 Task: For heading Arial black with underline.  font size for heading18,  'Change the font style of data to'Calibri.  and font size to 9,  Change the alignment of both headline & data to Align center.  In the sheet  Budget Monitoring Tool
Action: Mouse moved to (147, 222)
Screenshot: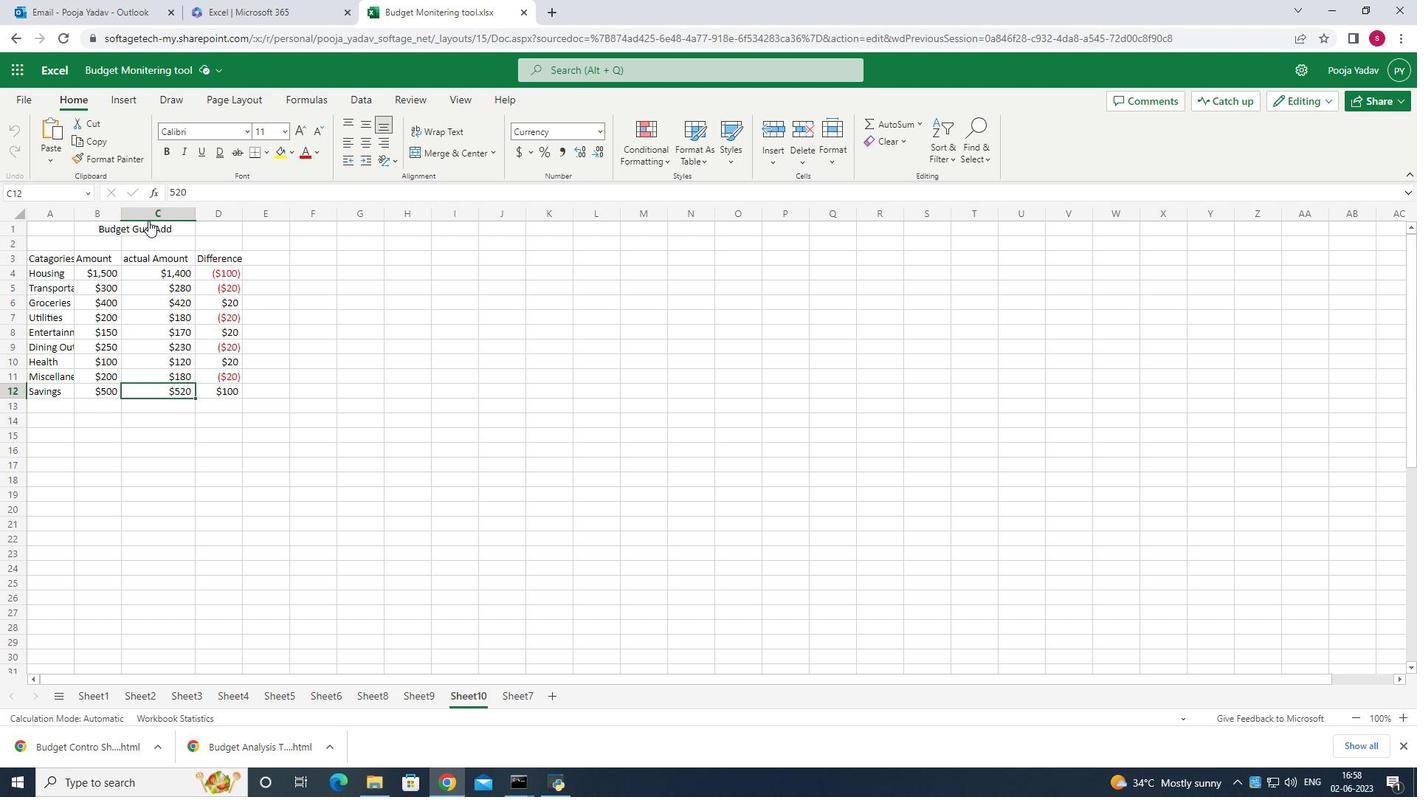 
Action: Mouse pressed left at (147, 222)
Screenshot: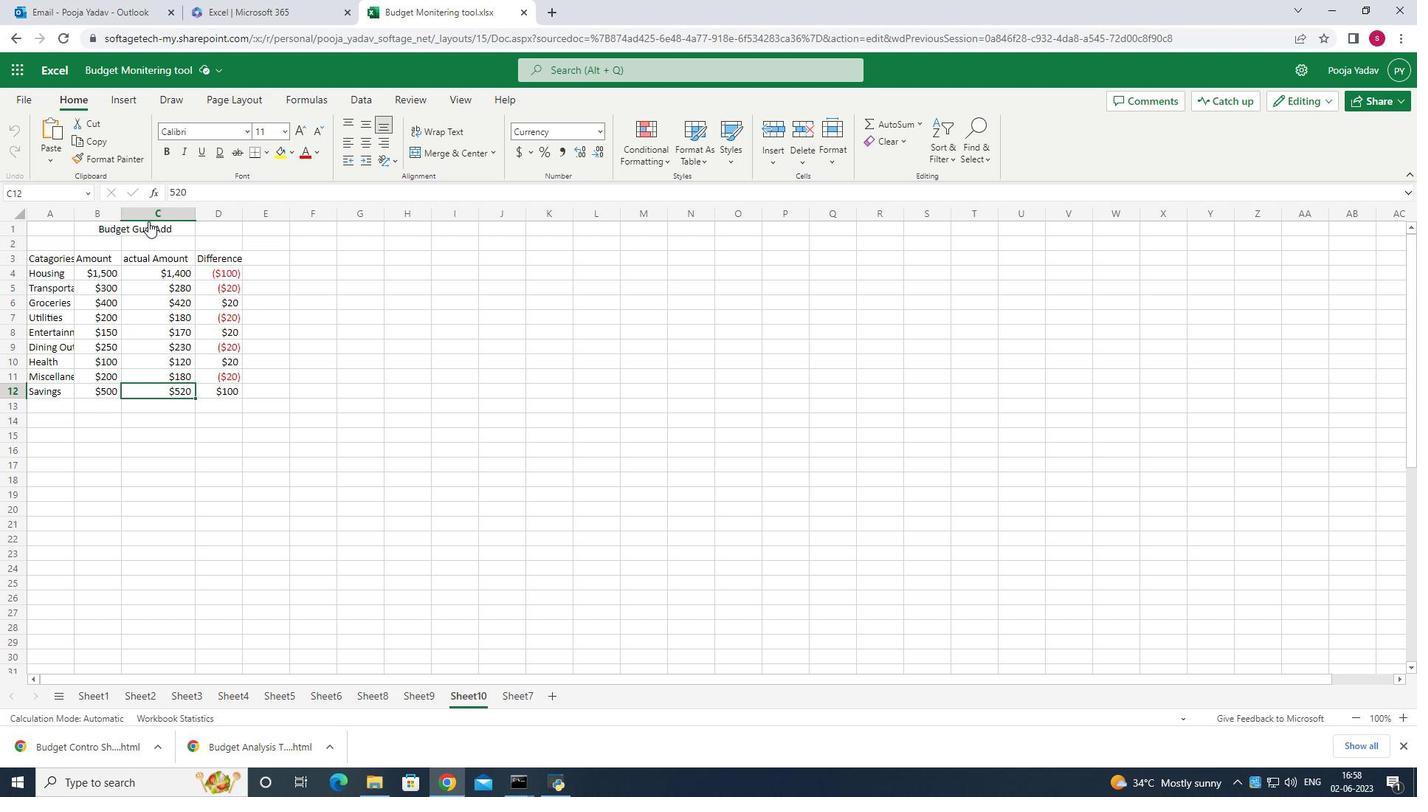
Action: Mouse moved to (247, 128)
Screenshot: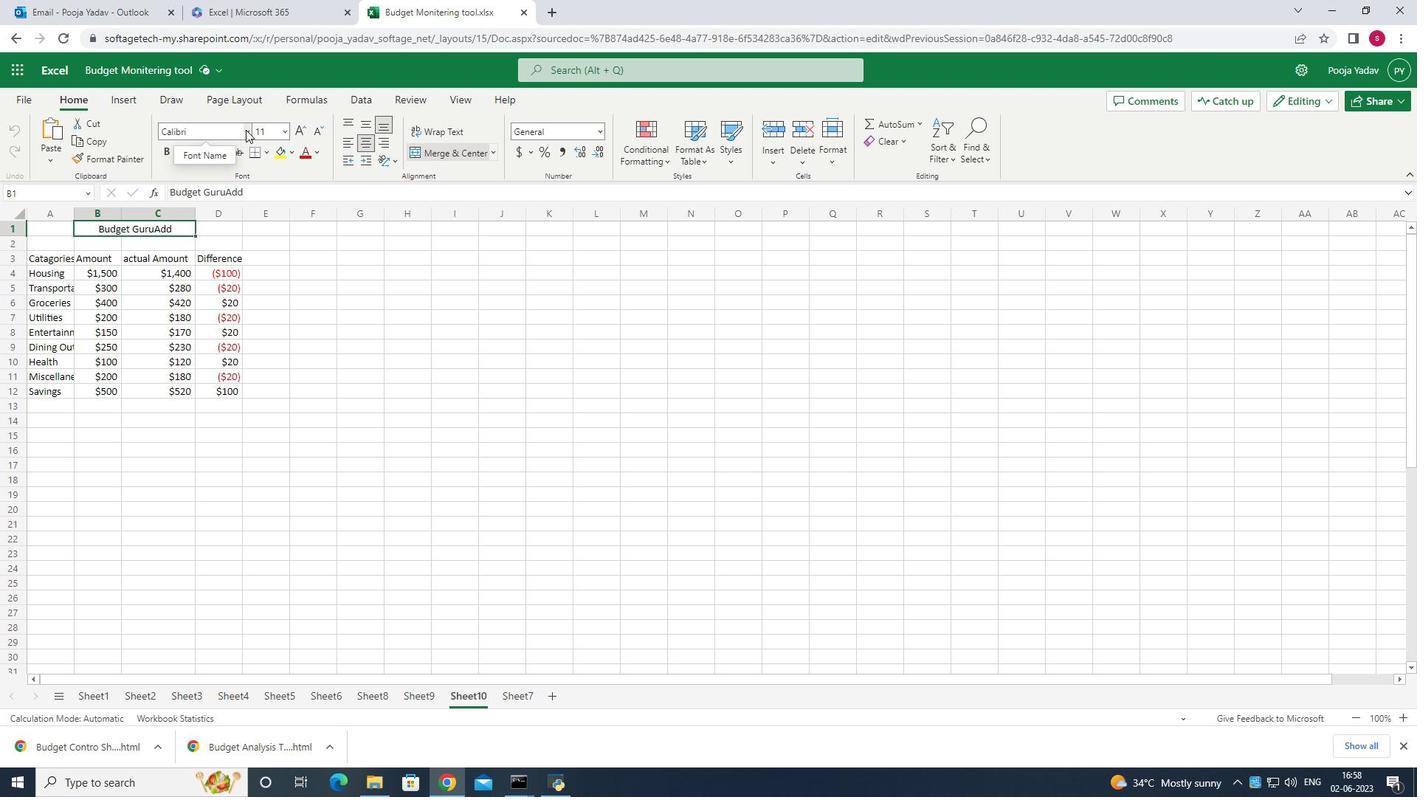 
Action: Mouse pressed left at (247, 128)
Screenshot: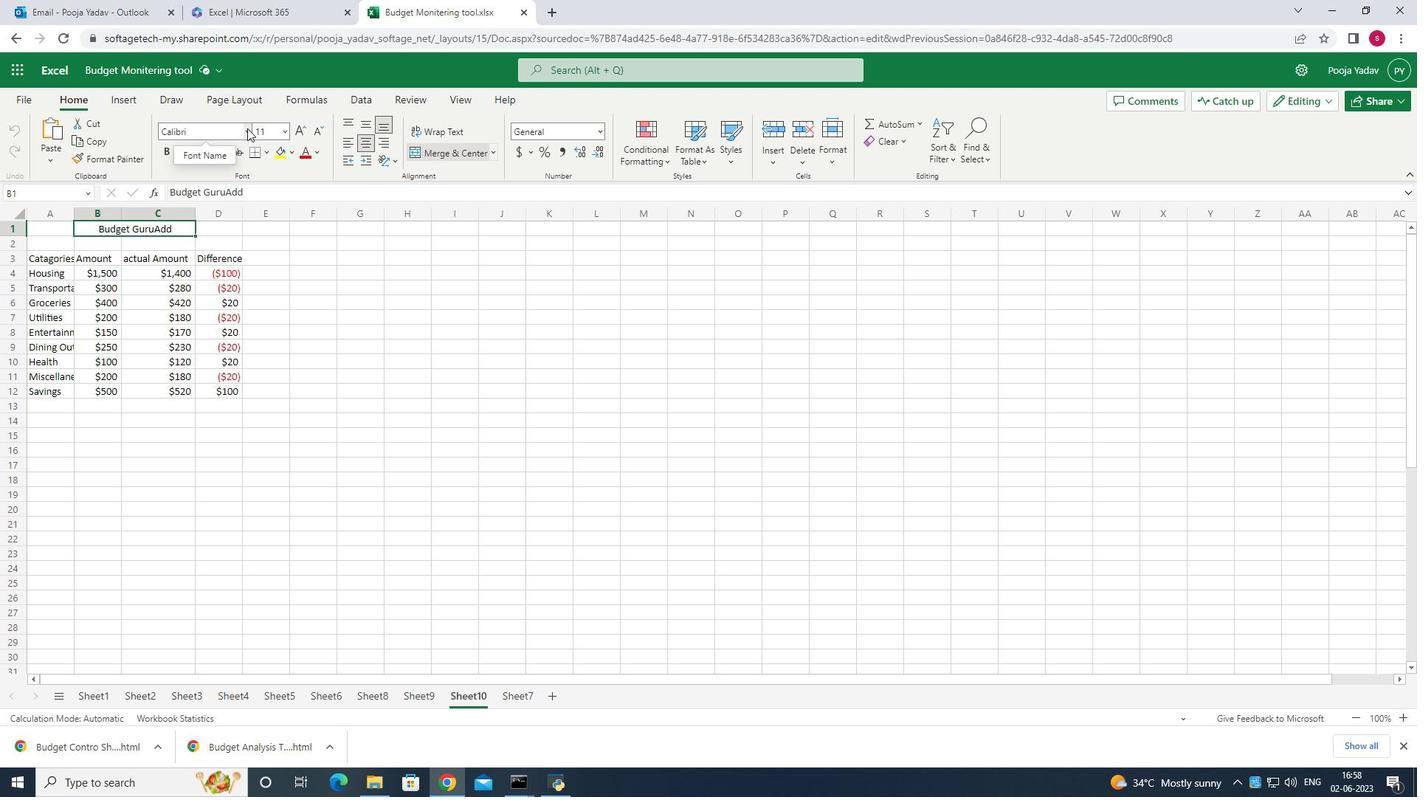 
Action: Mouse moved to (215, 191)
Screenshot: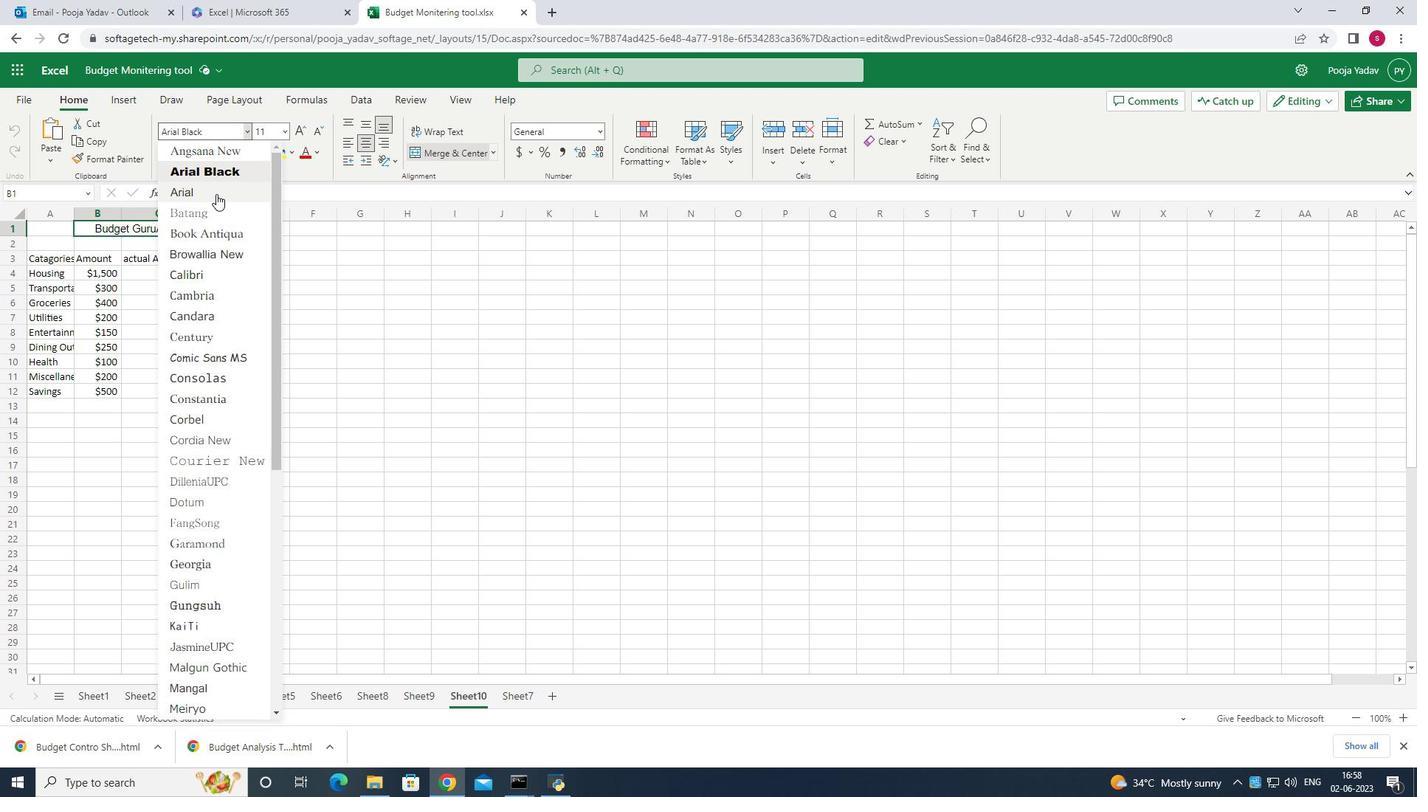 
Action: Mouse pressed left at (215, 191)
Screenshot: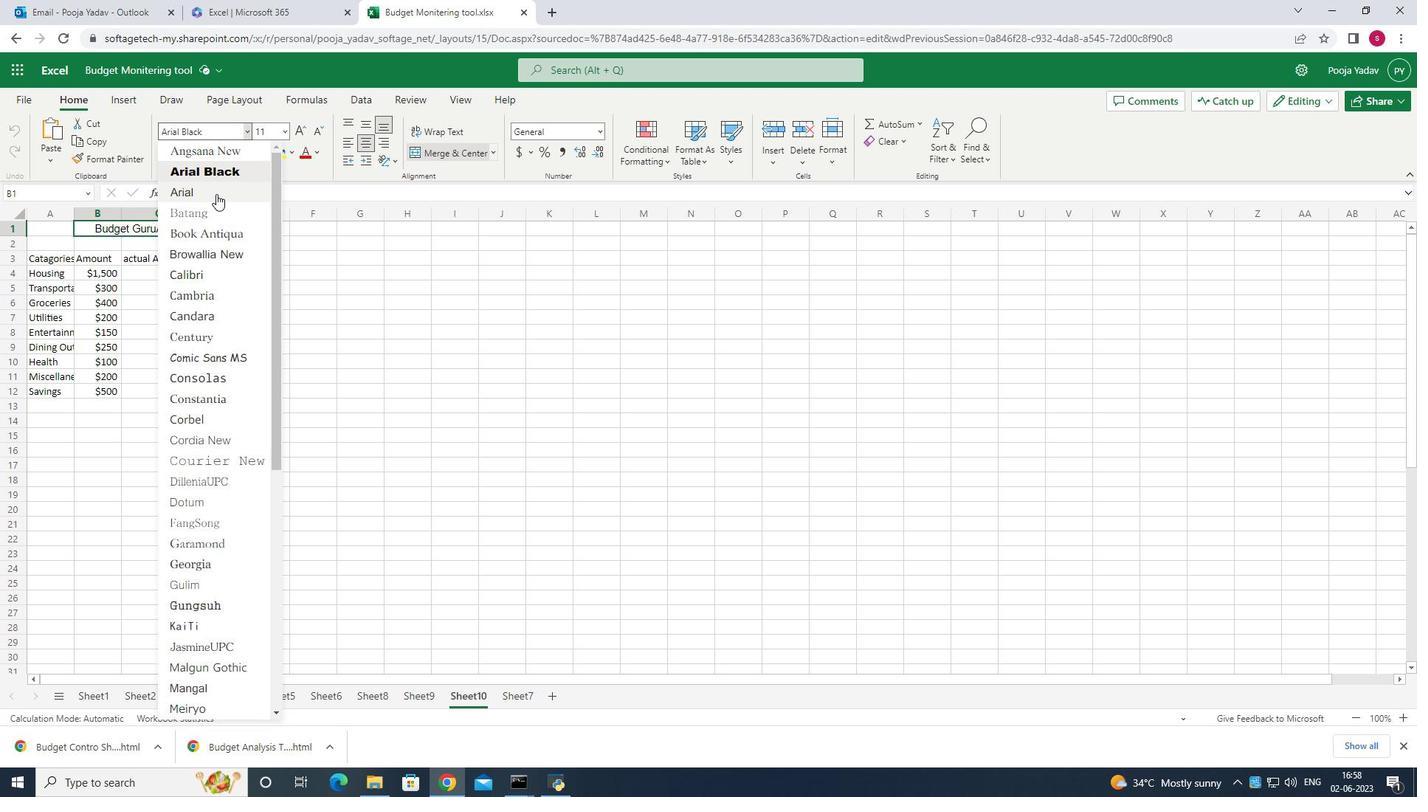 
Action: Mouse moved to (288, 134)
Screenshot: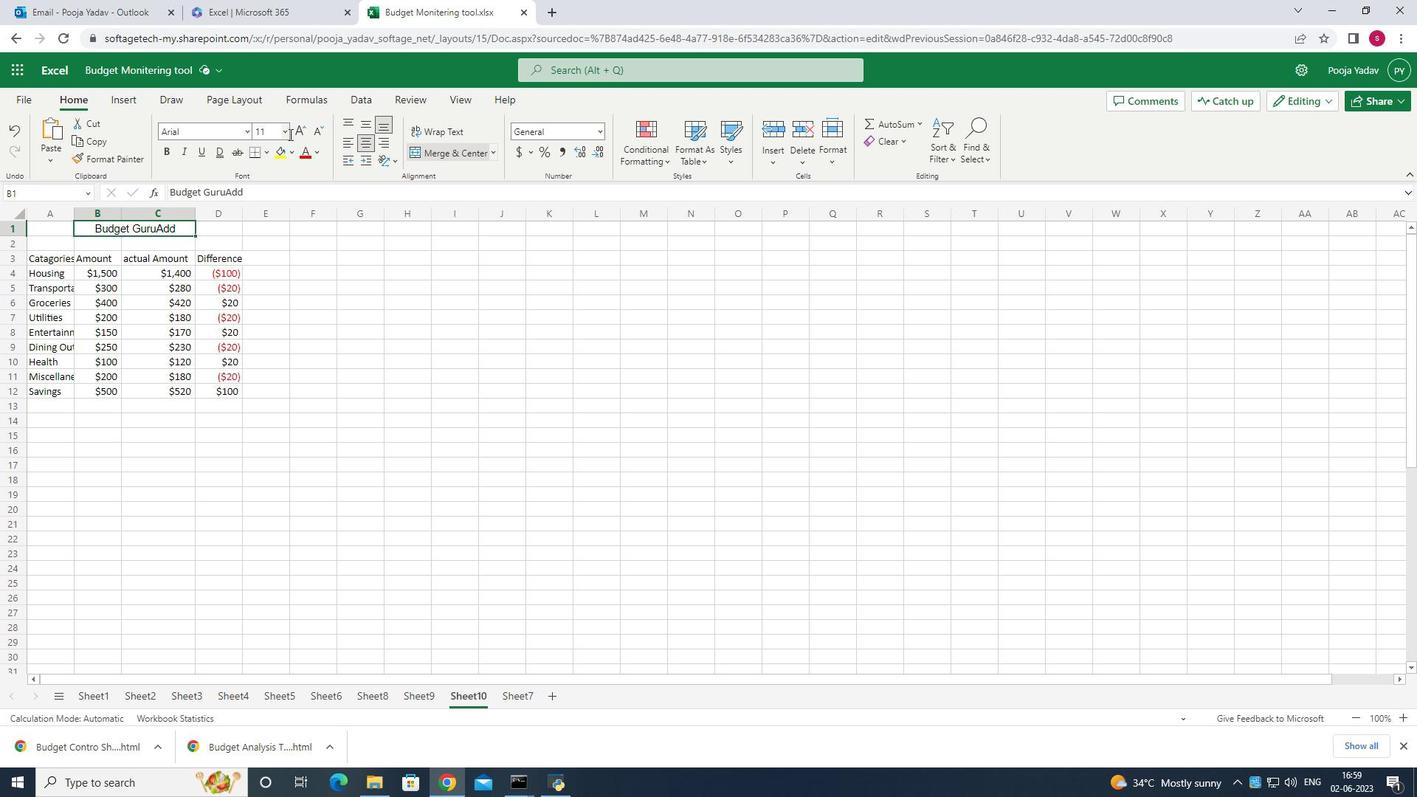 
Action: Mouse pressed left at (288, 134)
Screenshot: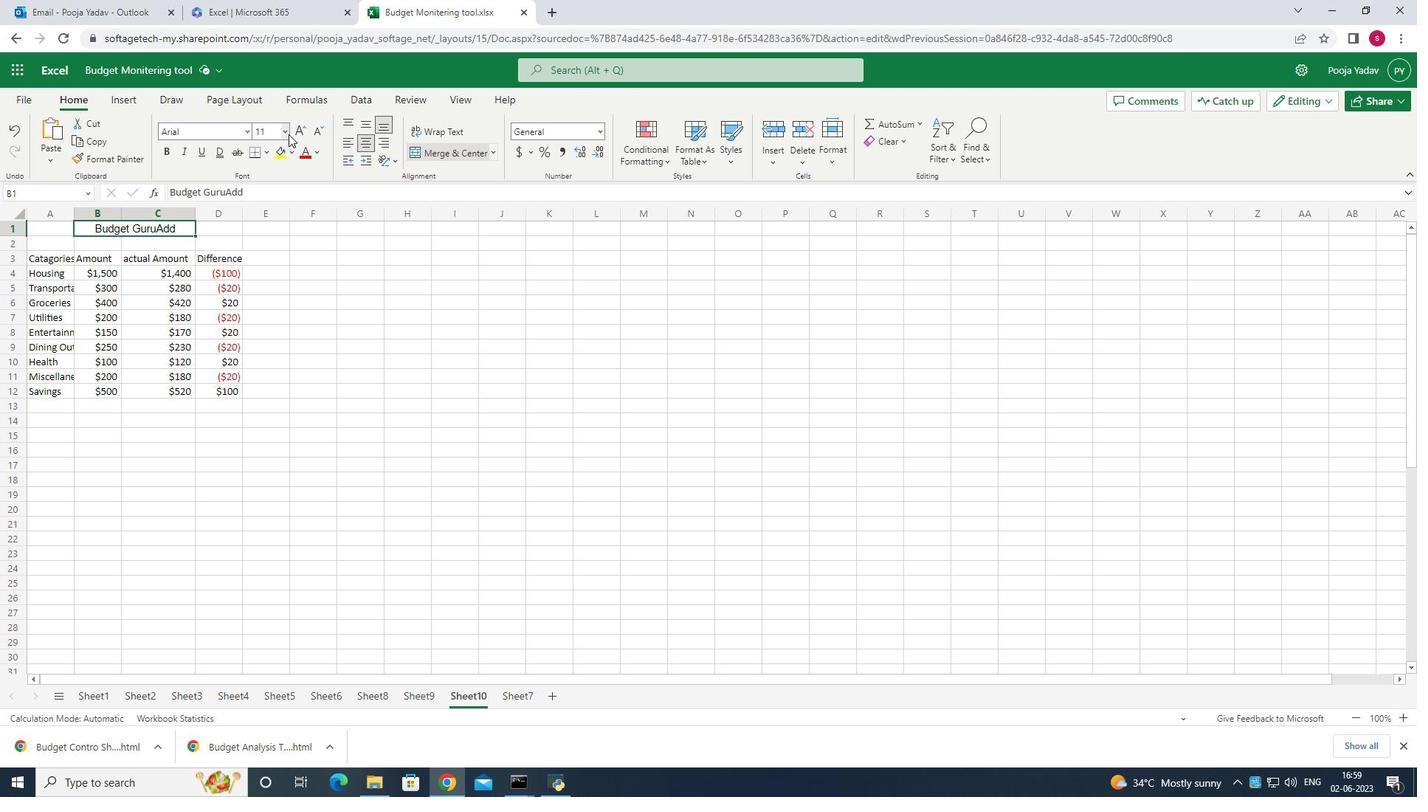 
Action: Mouse moved to (267, 287)
Screenshot: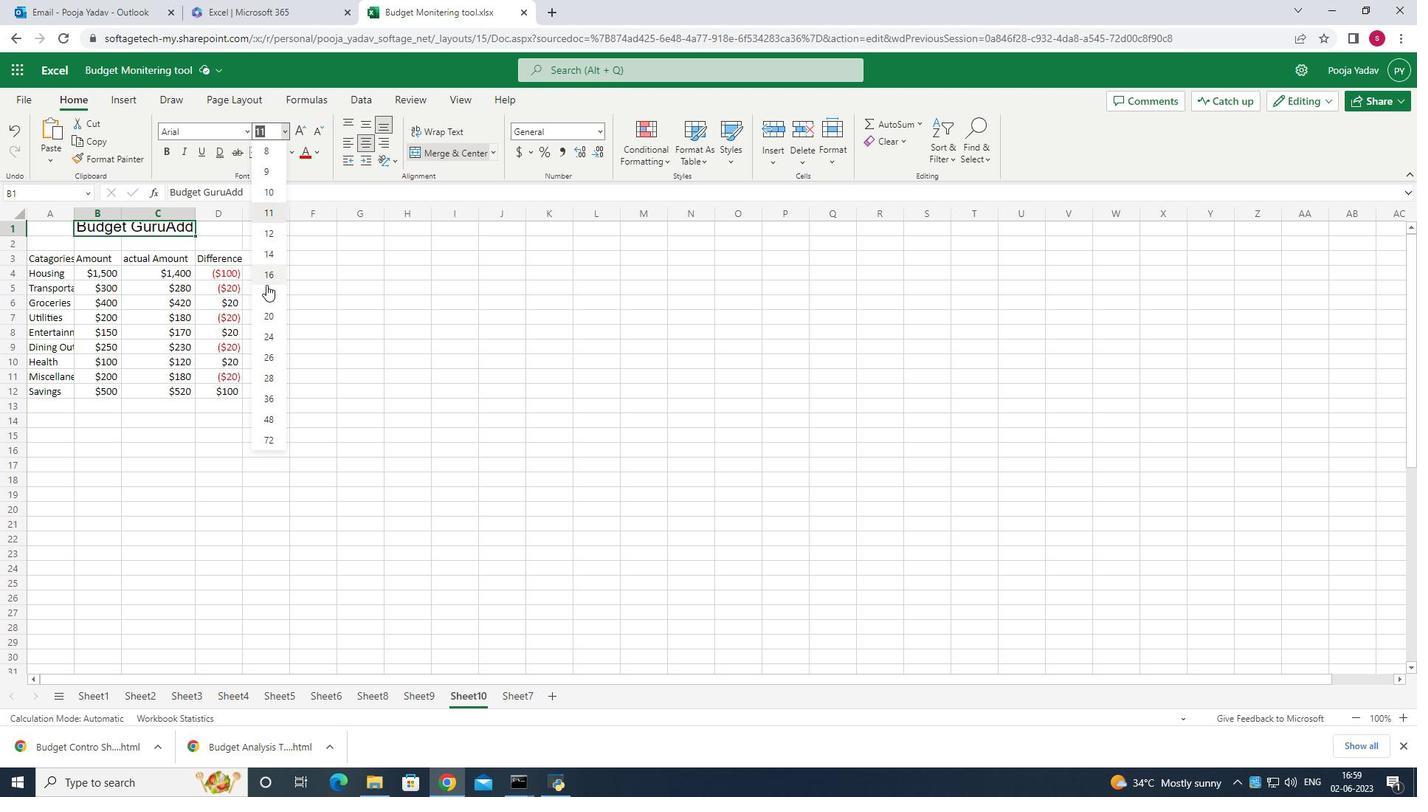 
Action: Mouse pressed left at (267, 287)
Screenshot: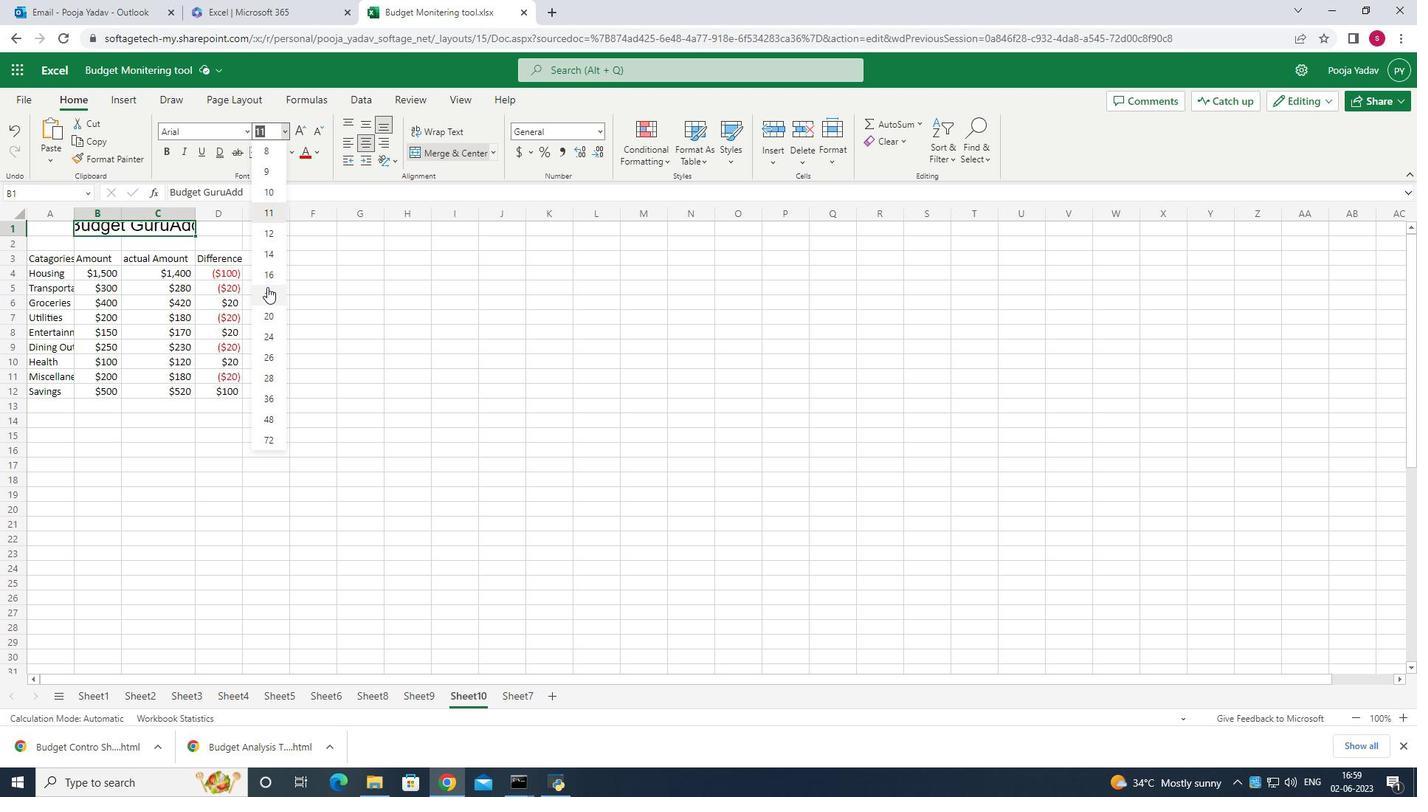 
Action: Mouse moved to (50, 234)
Screenshot: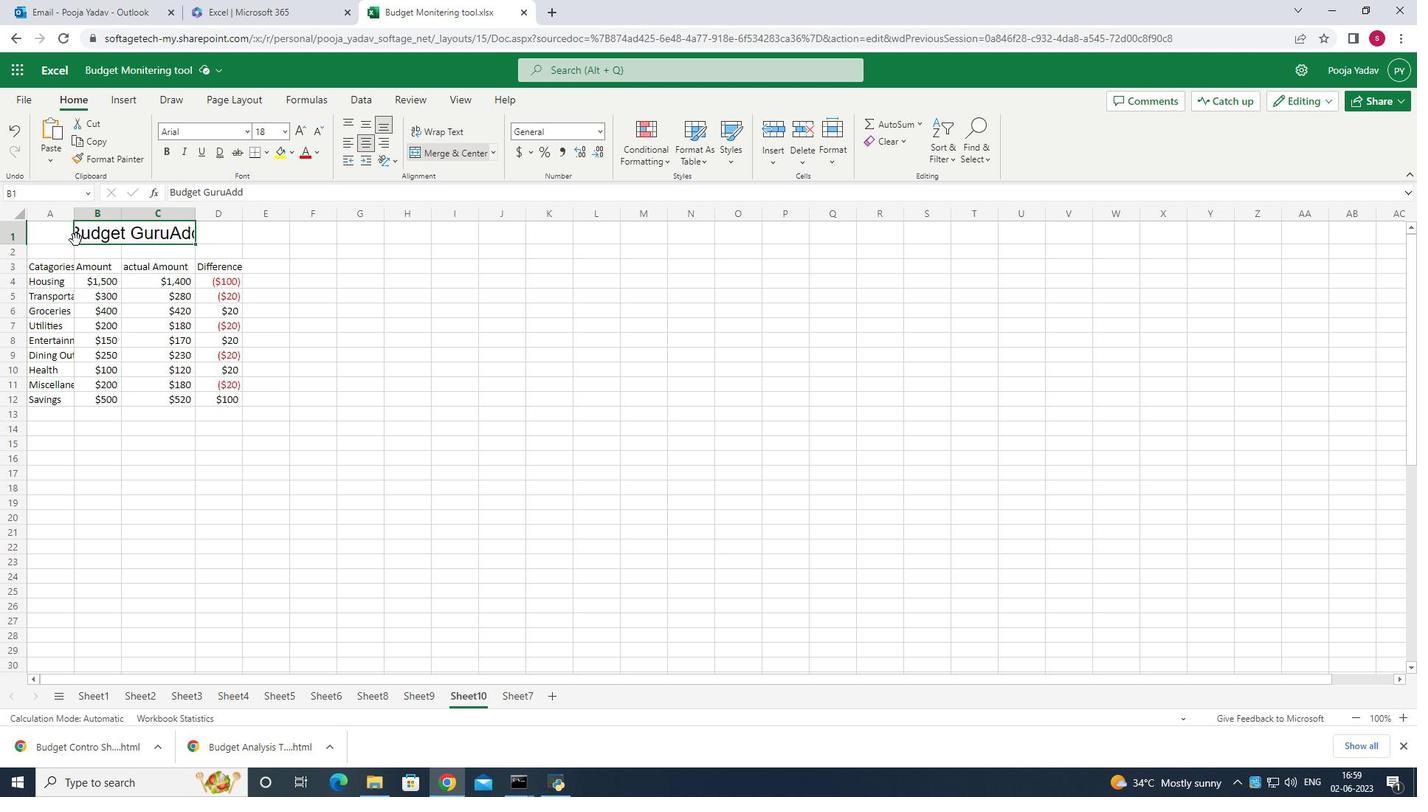 
Action: Mouse pressed left at (50, 234)
Screenshot: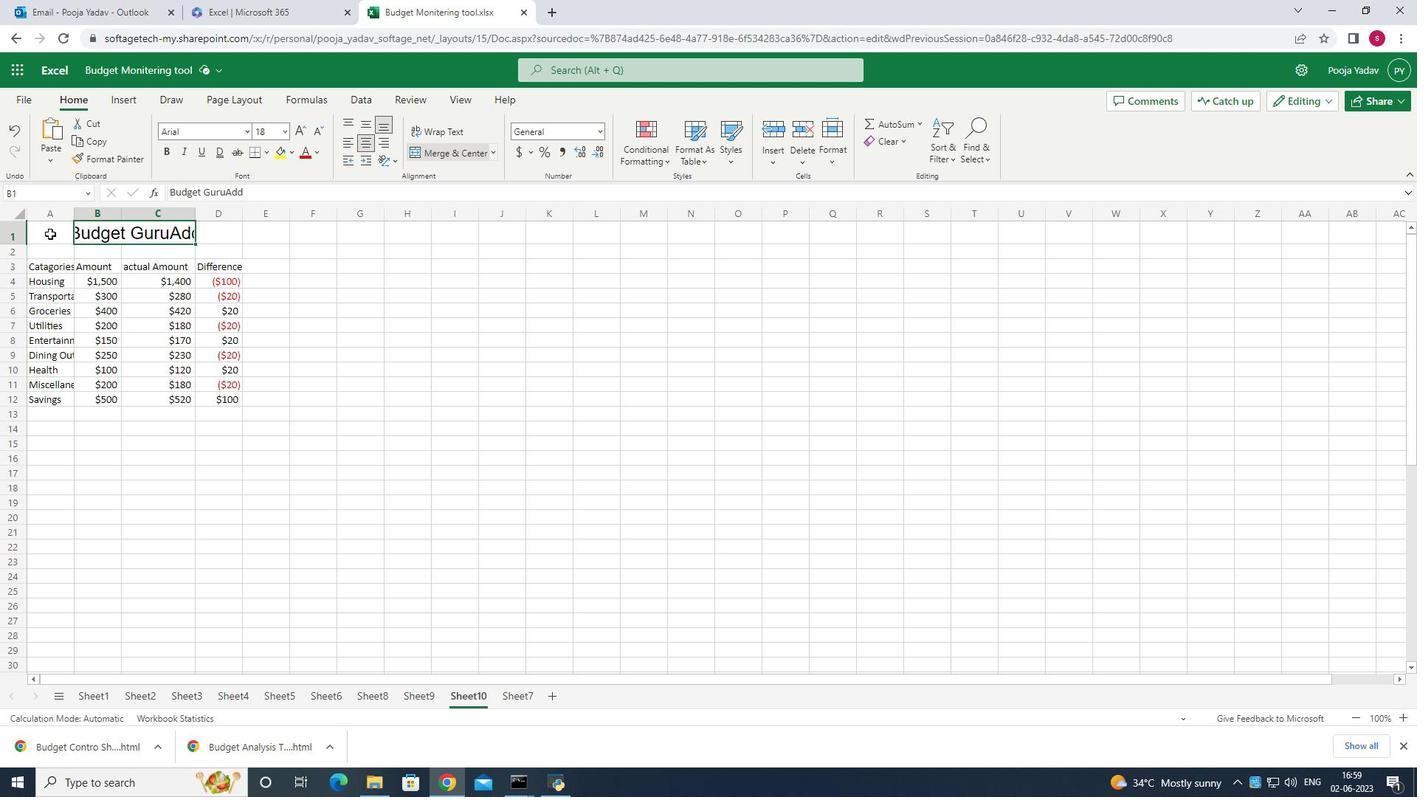 
Action: Mouse moved to (422, 147)
Screenshot: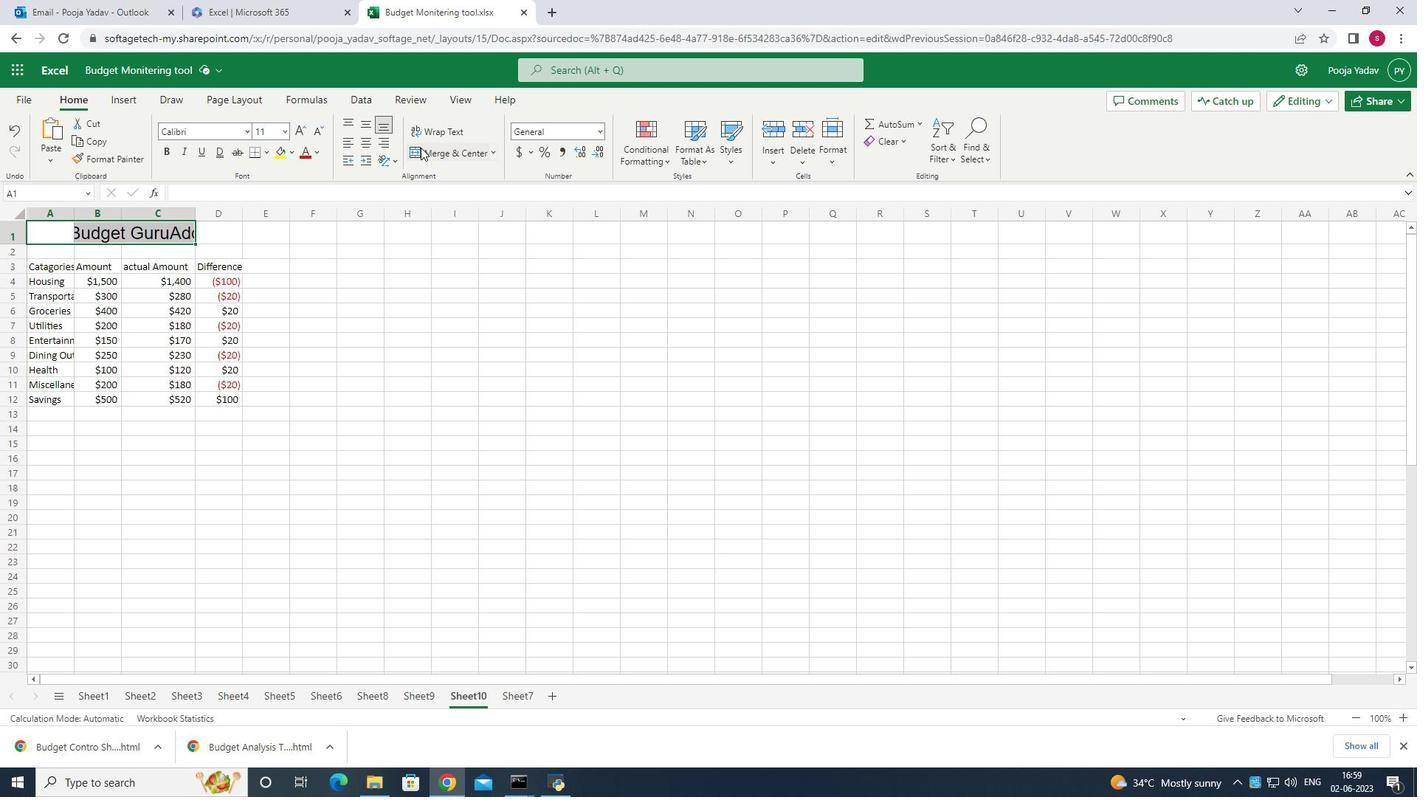 
Action: Mouse pressed left at (422, 147)
Screenshot: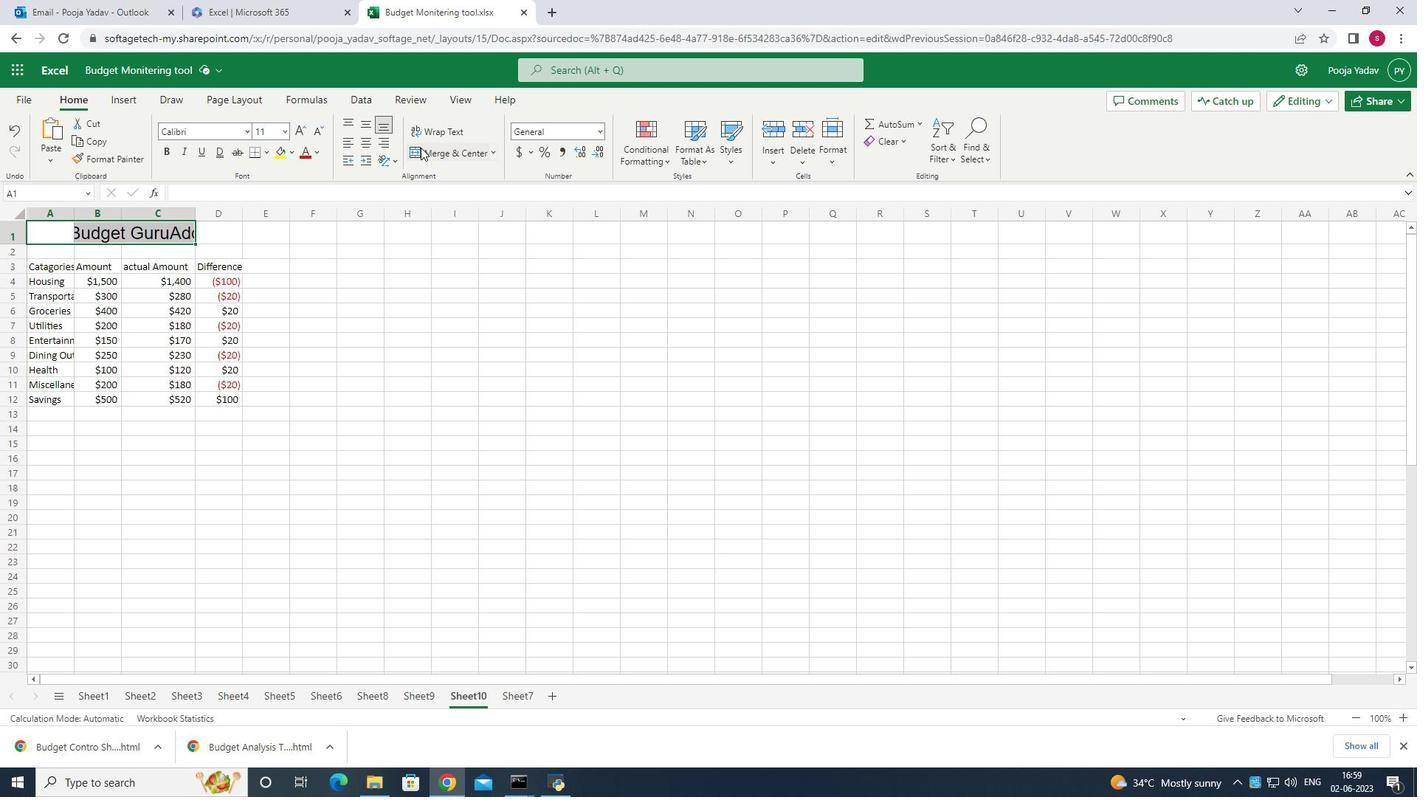 
Action: Mouse moved to (296, 276)
Screenshot: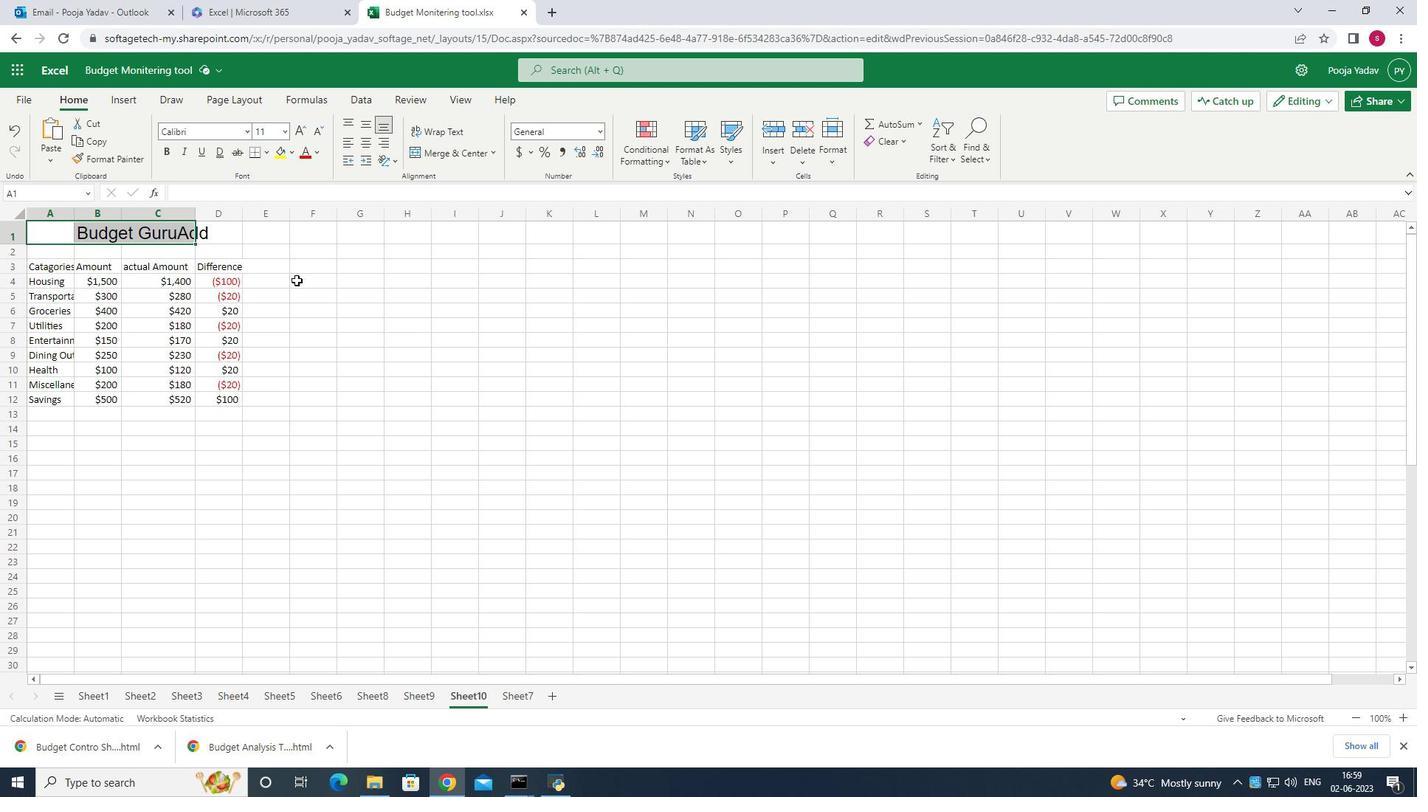 
Action: Mouse pressed left at (296, 276)
Screenshot: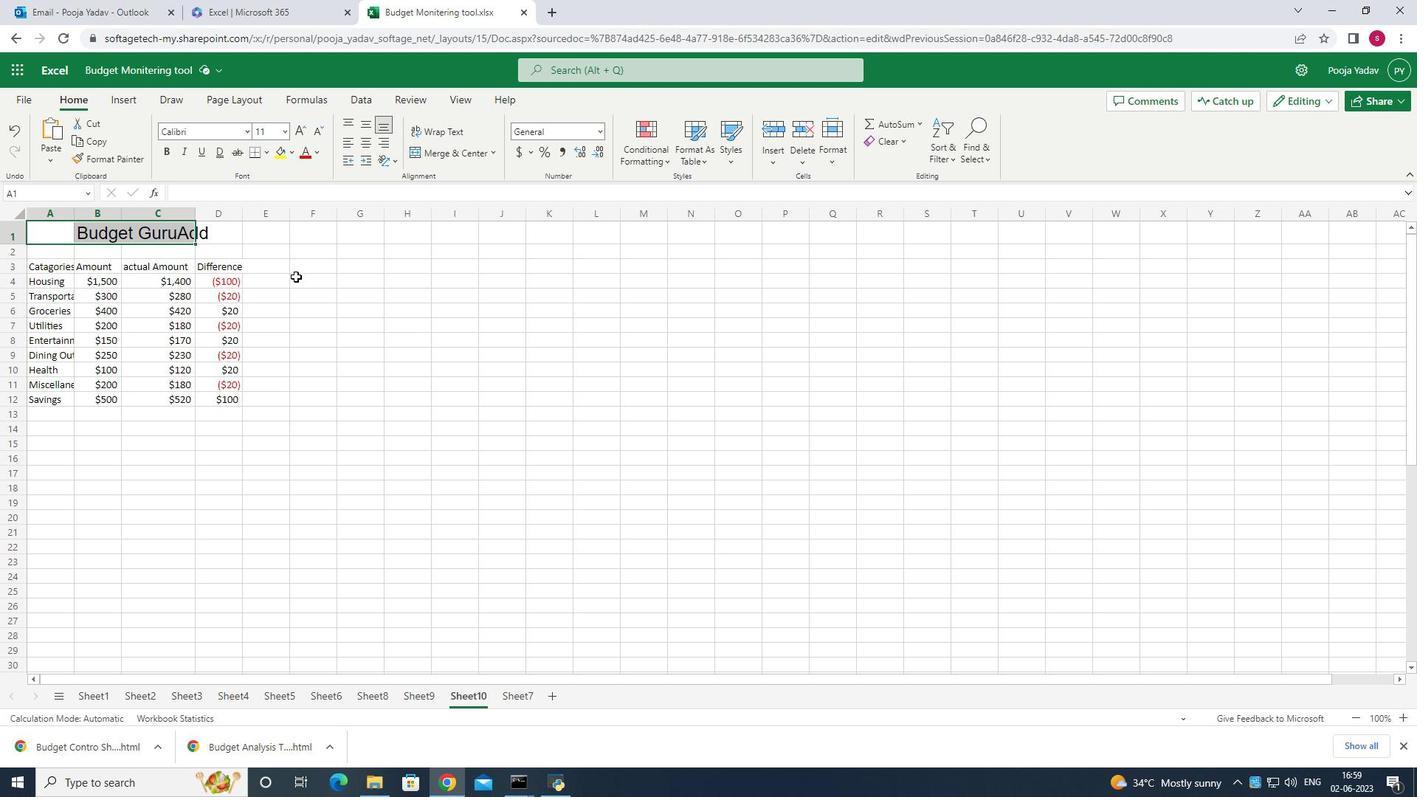 
Action: Mouse moved to (54, 251)
Screenshot: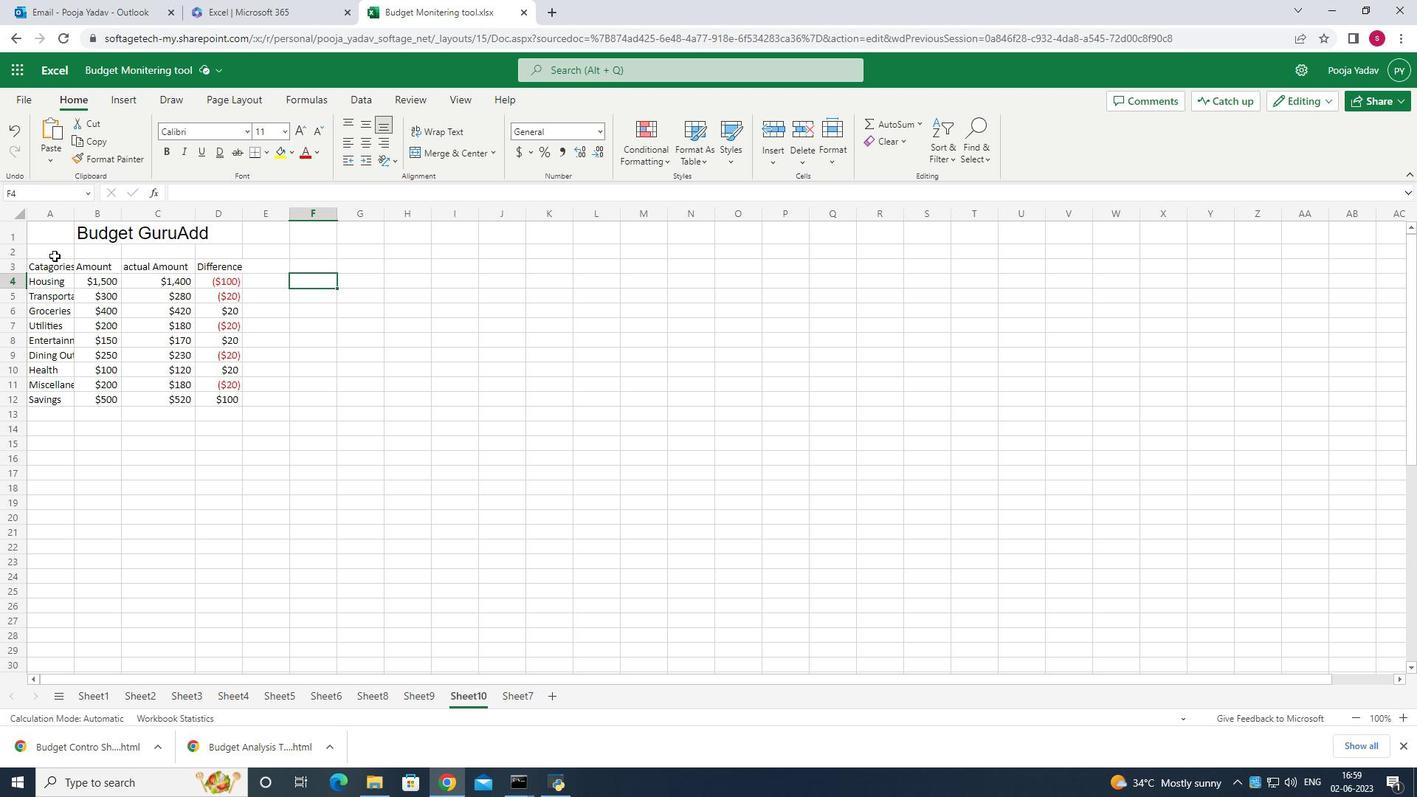 
Action: Mouse pressed left at (54, 251)
Screenshot: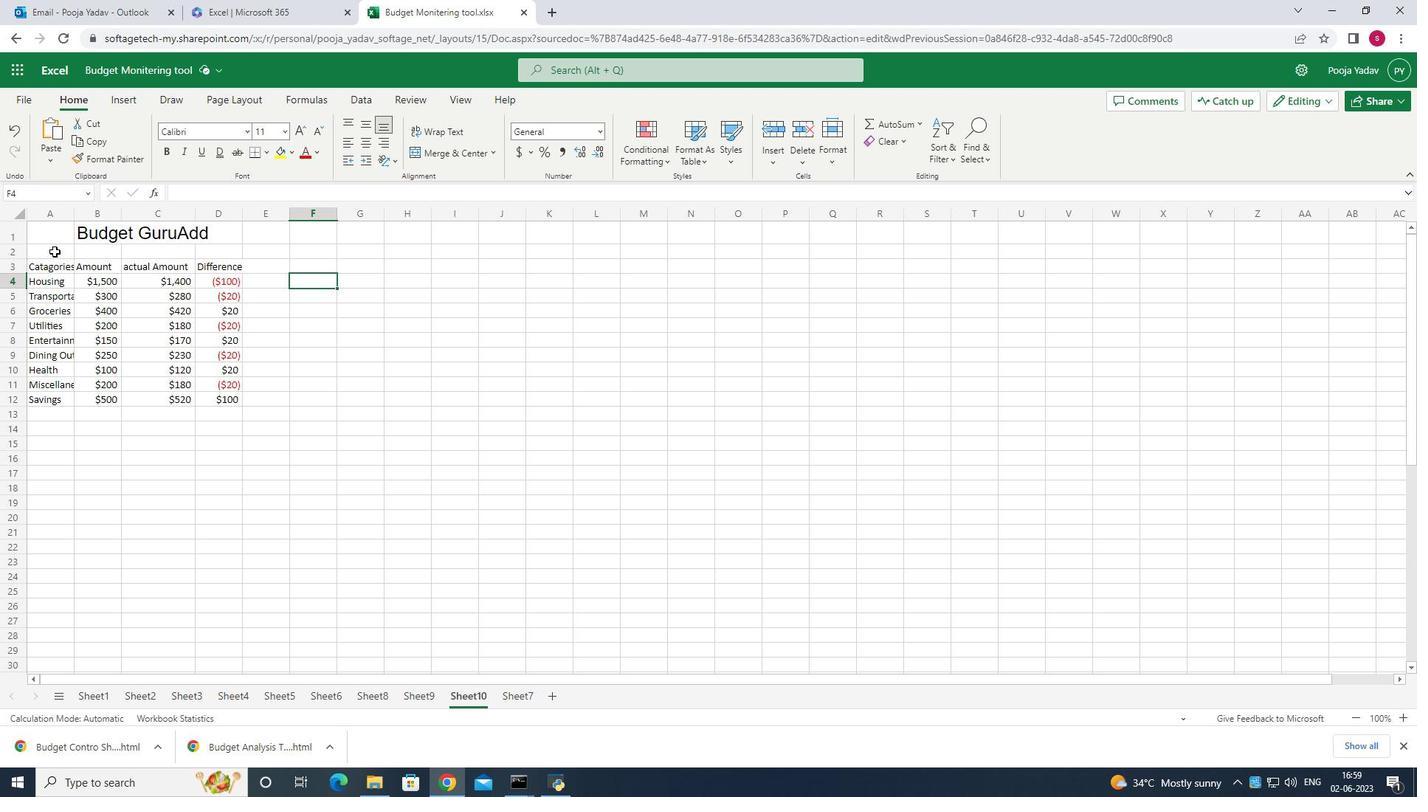 
Action: Mouse moved to (282, 130)
Screenshot: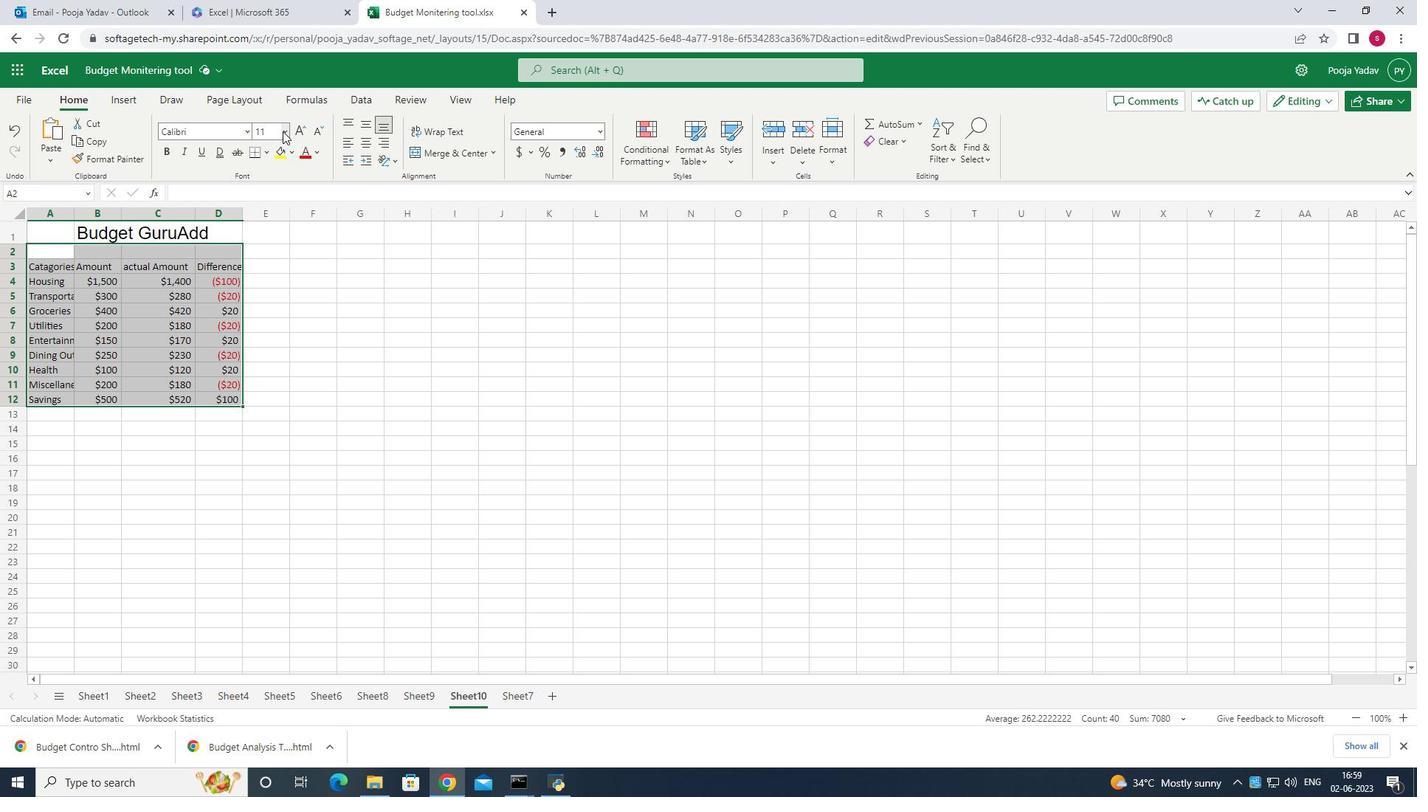 
Action: Mouse pressed left at (282, 130)
Screenshot: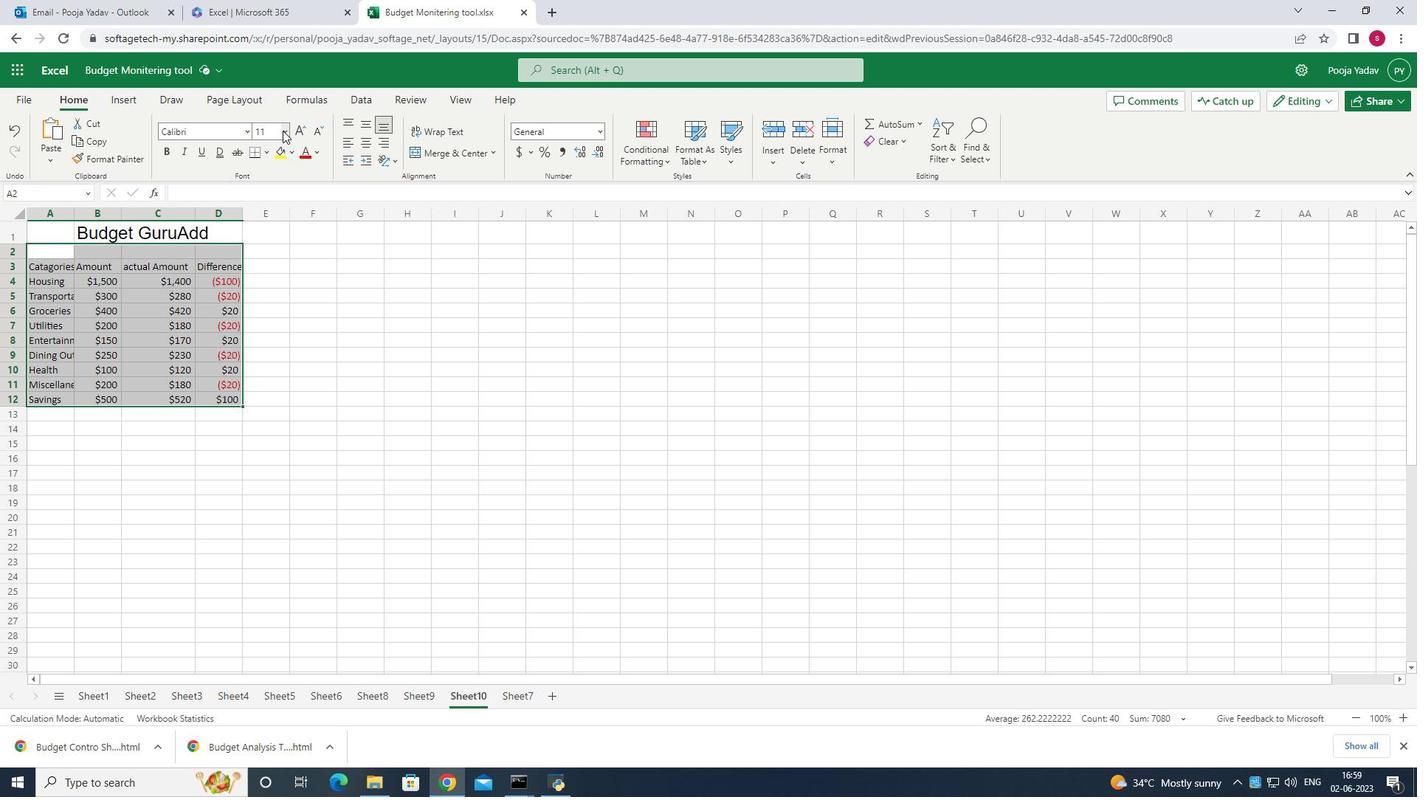 
Action: Mouse moved to (270, 172)
Screenshot: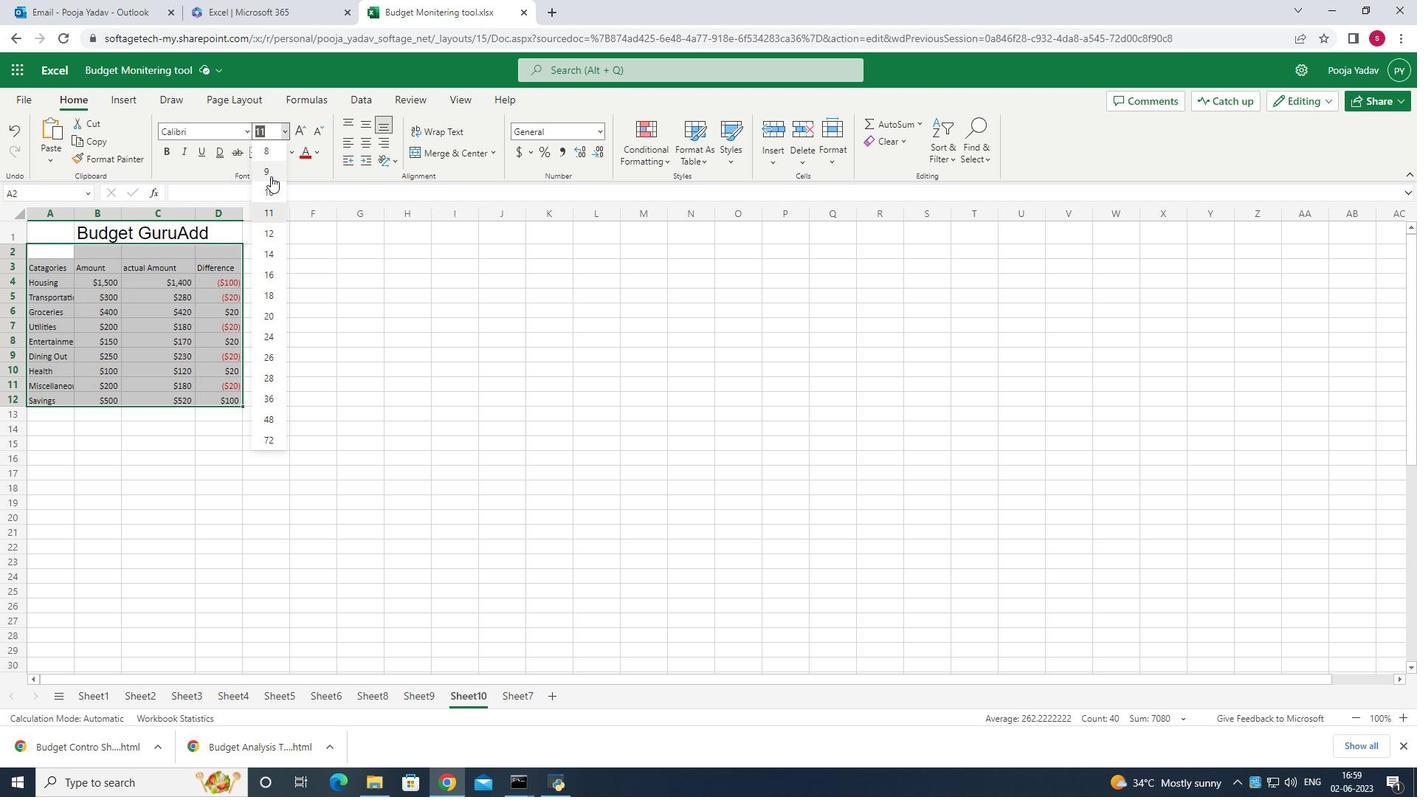 
Action: Mouse pressed left at (270, 172)
Screenshot: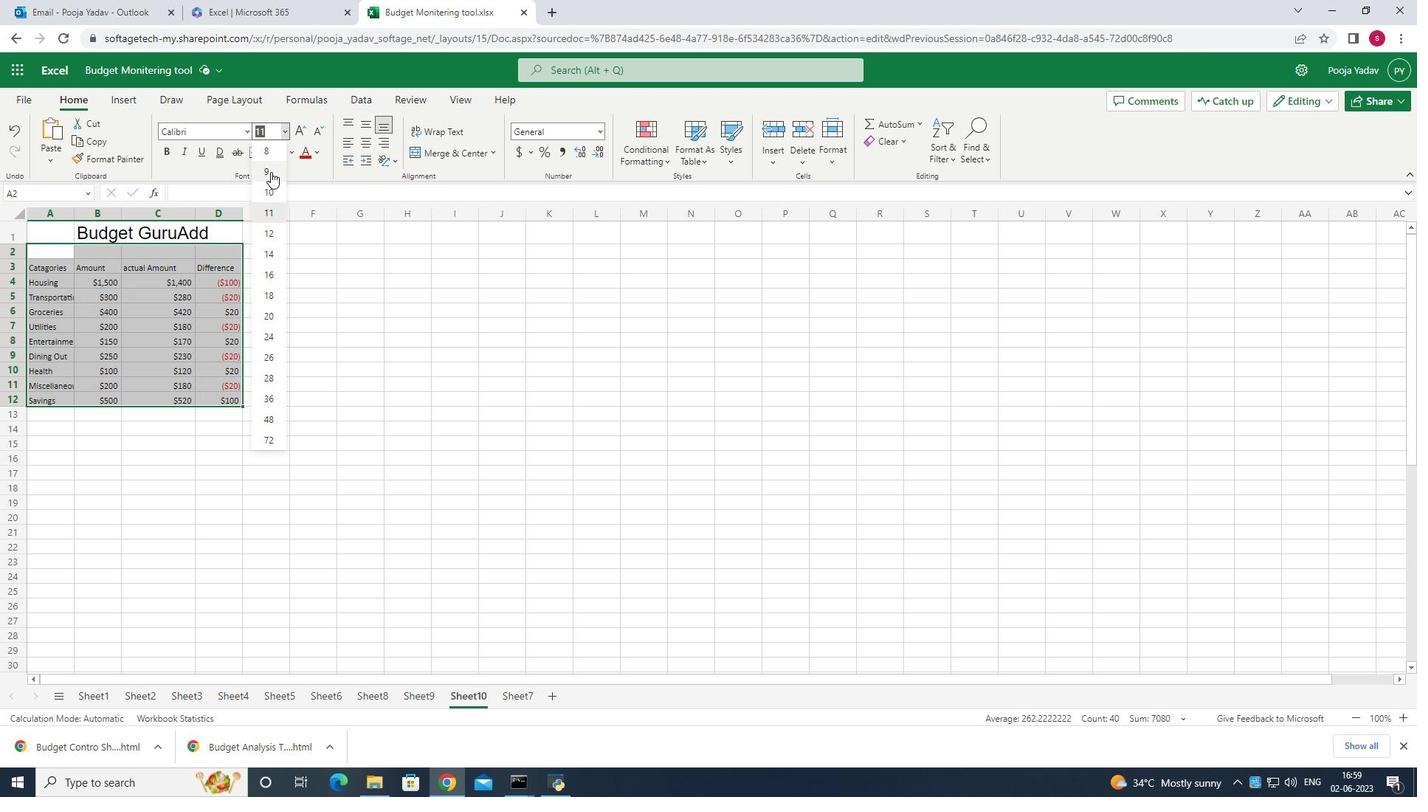 
Action: Mouse moved to (53, 228)
Screenshot: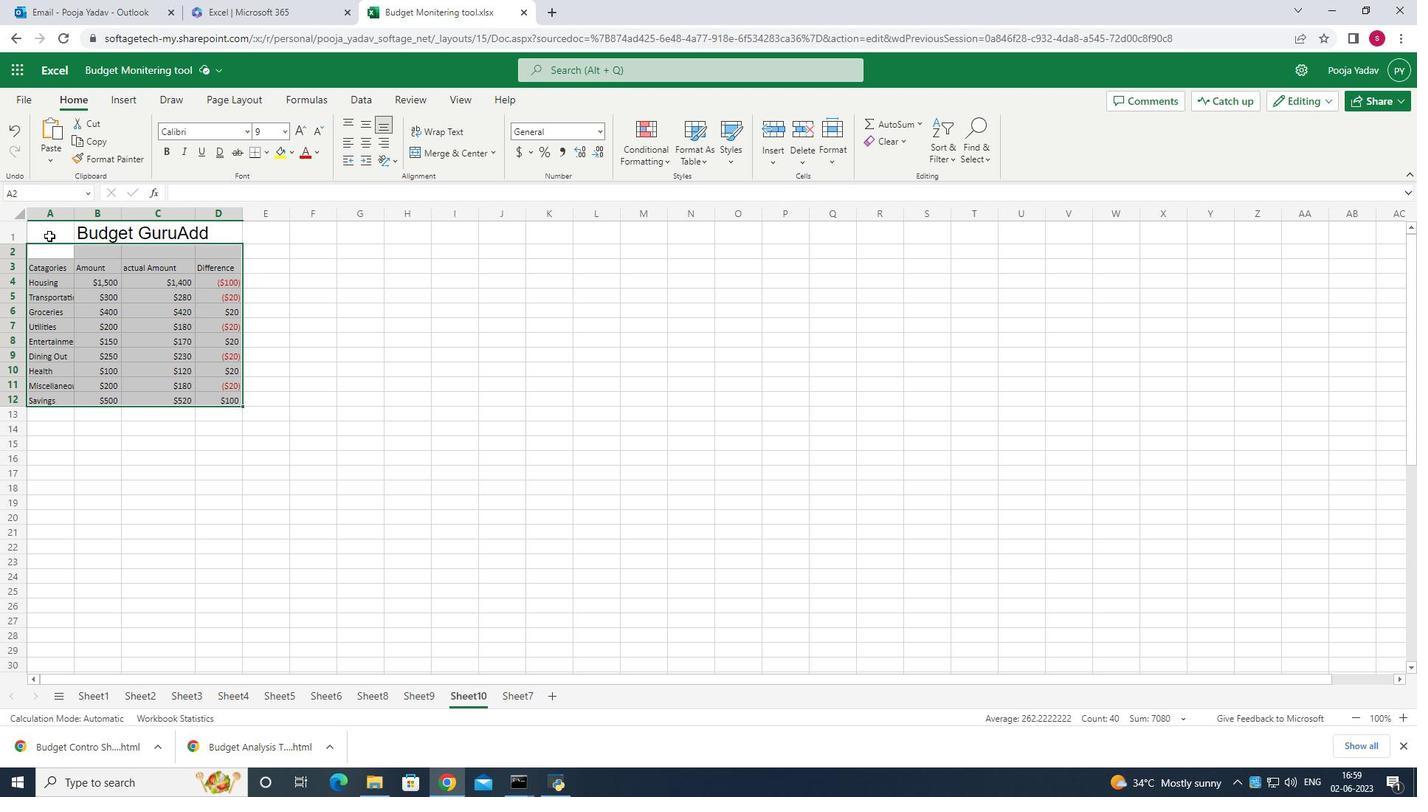 
Action: Mouse pressed left at (53, 228)
Screenshot: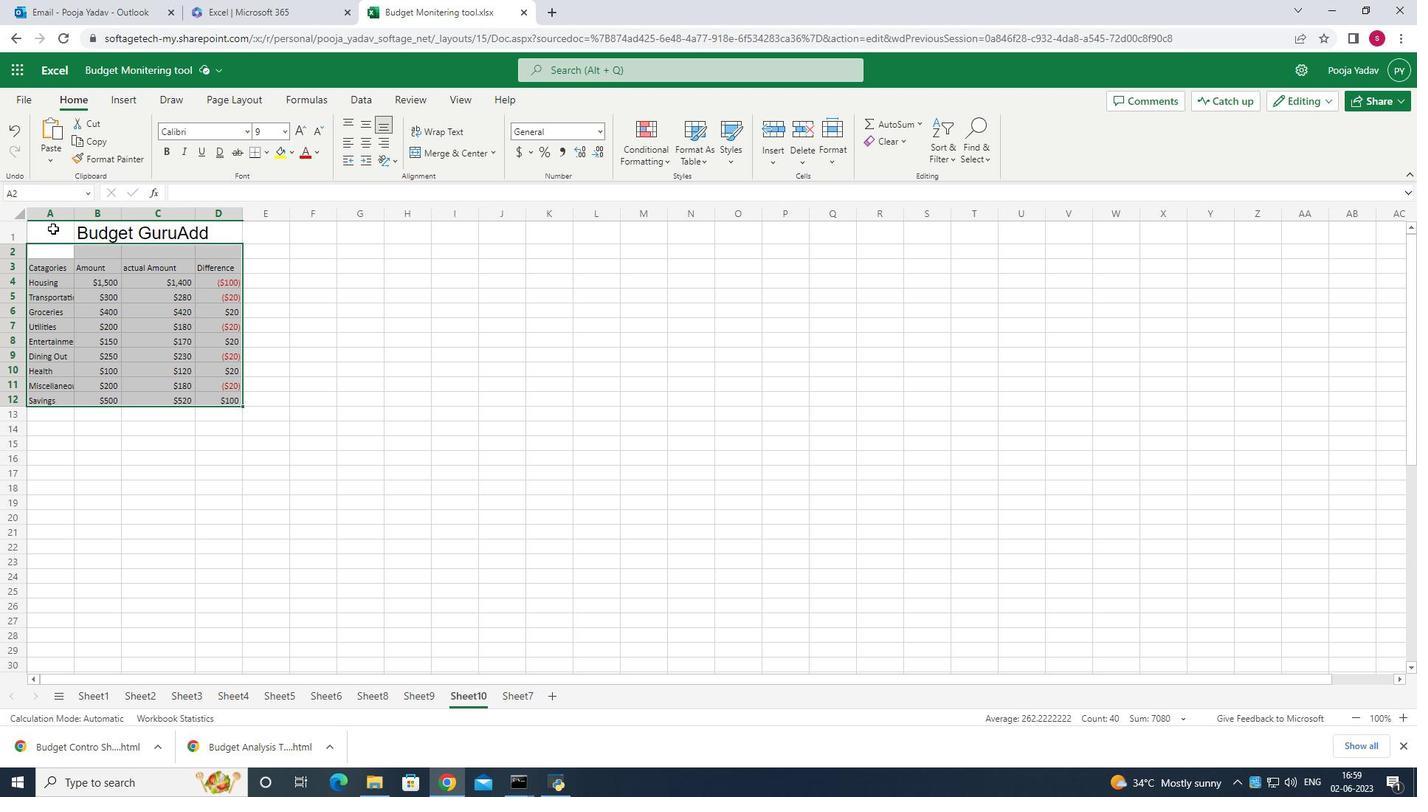 
Action: Mouse moved to (364, 149)
Screenshot: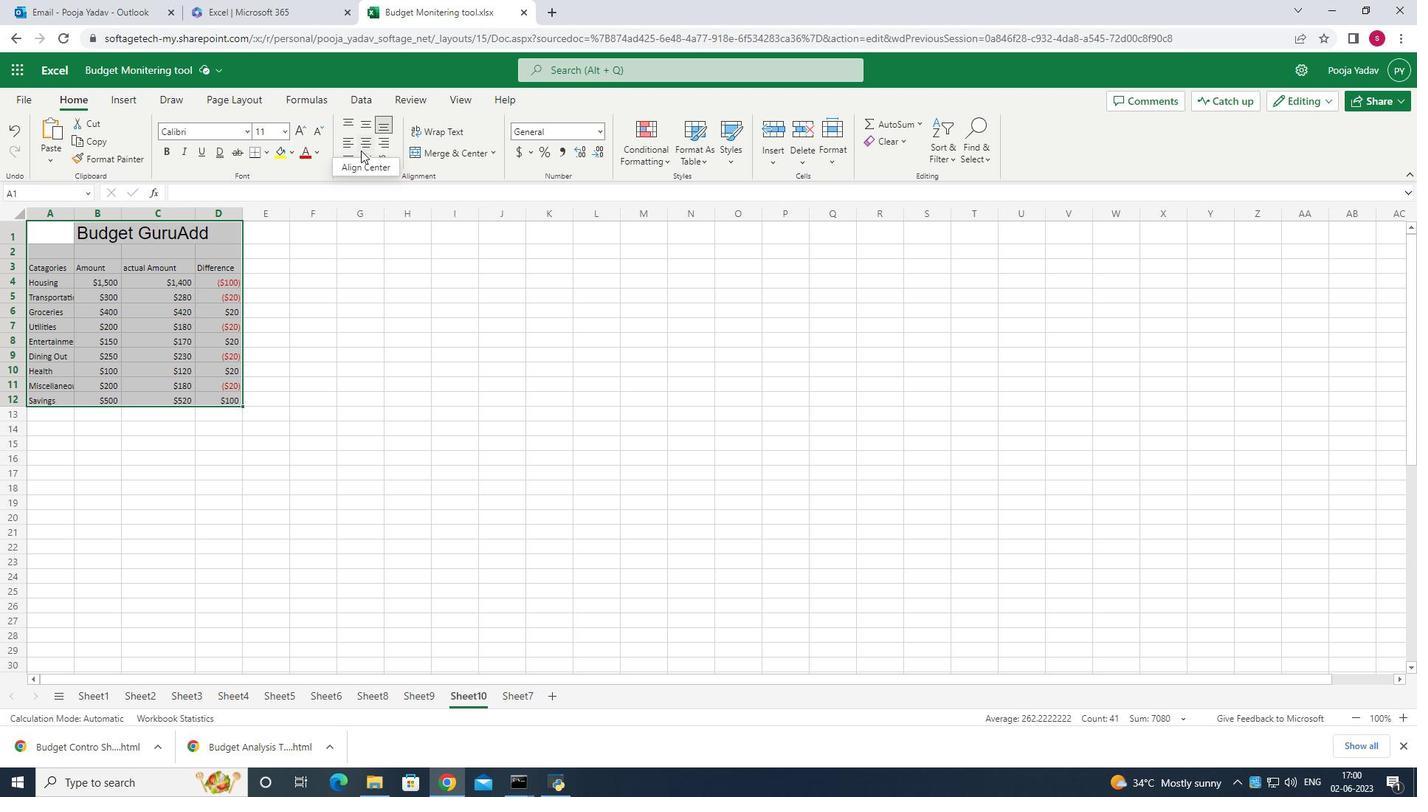 
Action: Mouse pressed left at (364, 149)
Screenshot: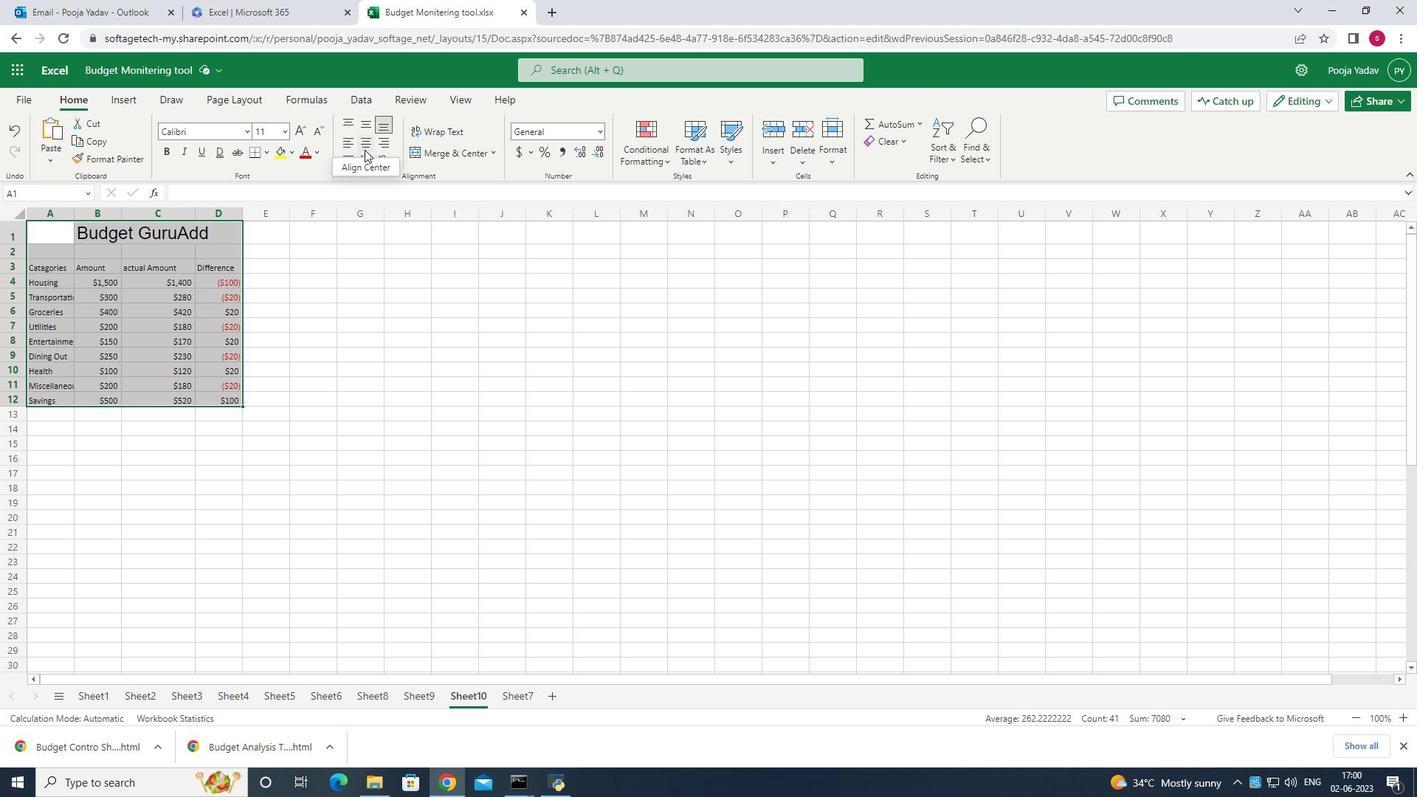
Action: Mouse moved to (727, 638)
Screenshot: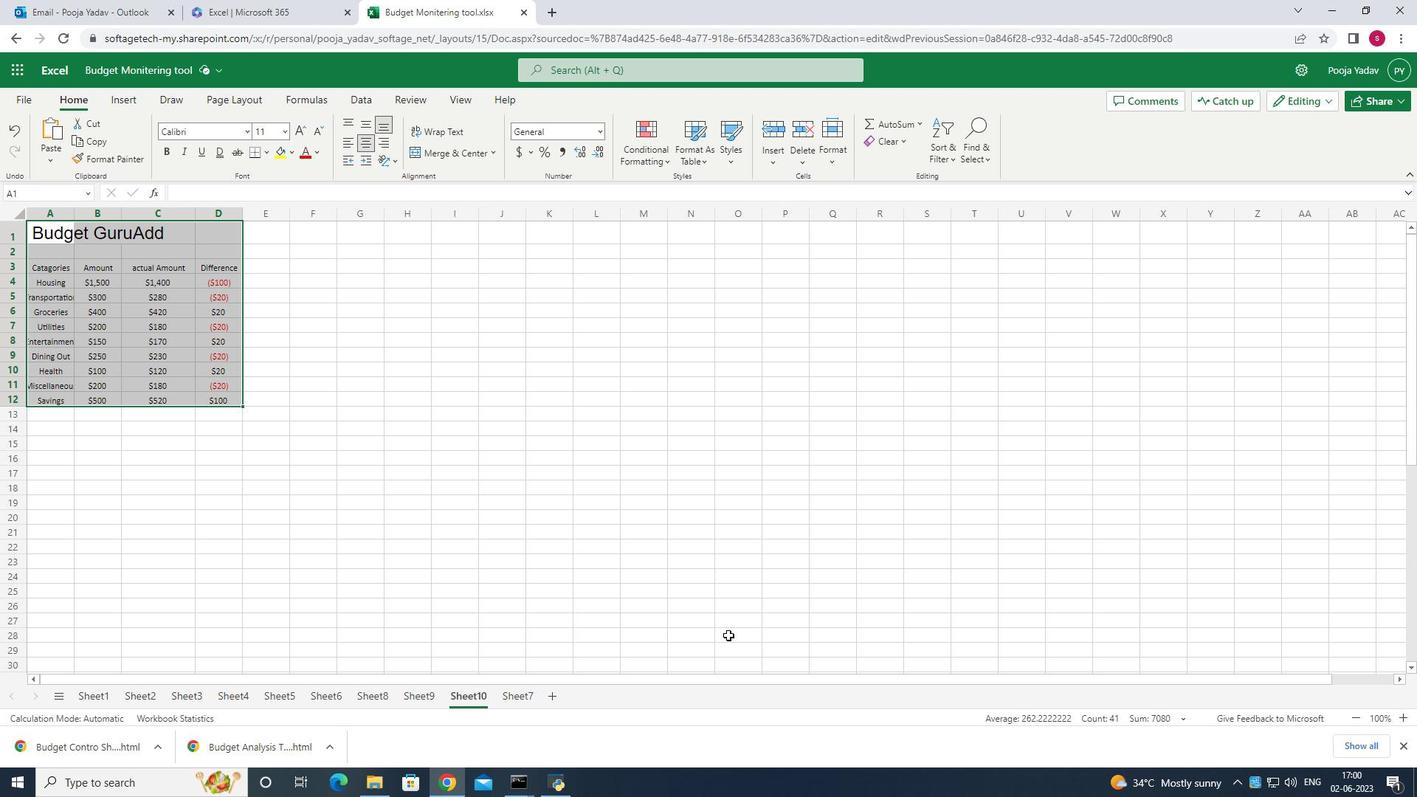 
